Task: Find a one-way flight from New Delhi to Karachi on July 6 in premium economy.
Action: Mouse moved to (27, 249)
Screenshot: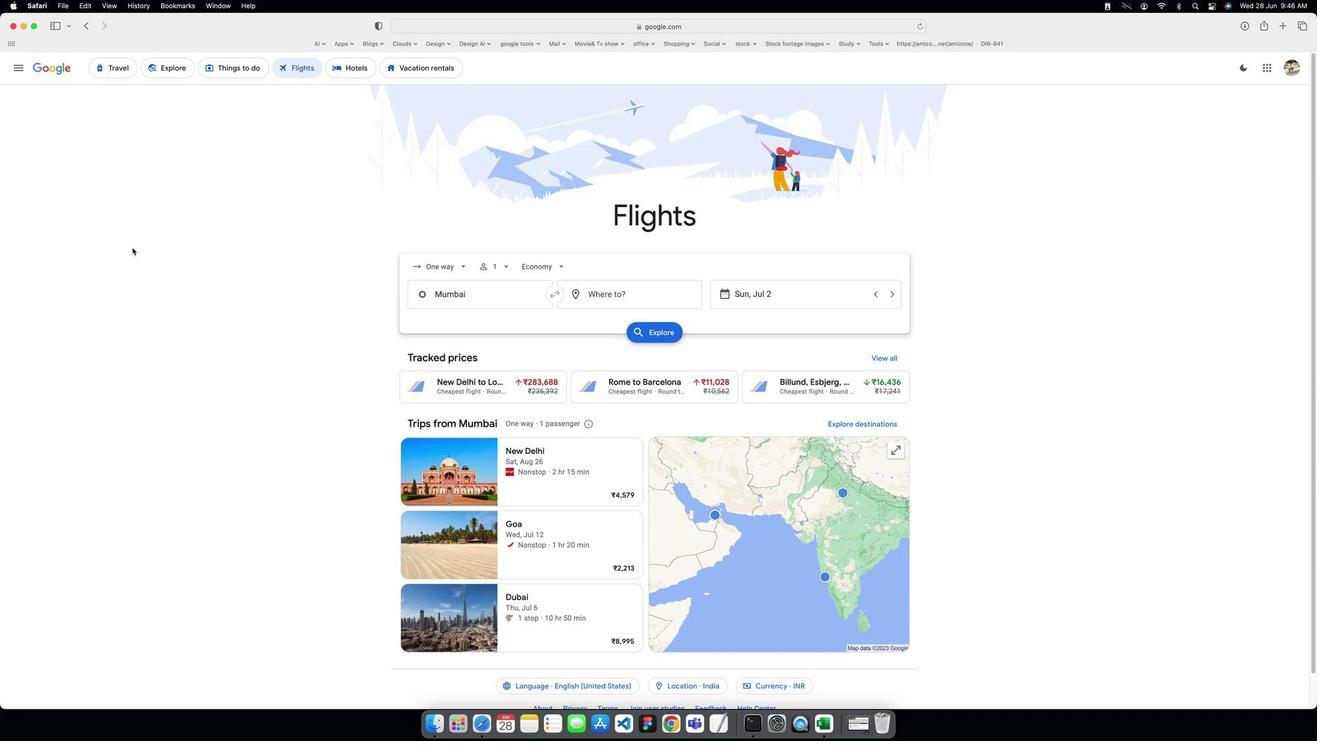 
Action: Mouse pressed left at (27, 249)
Screenshot: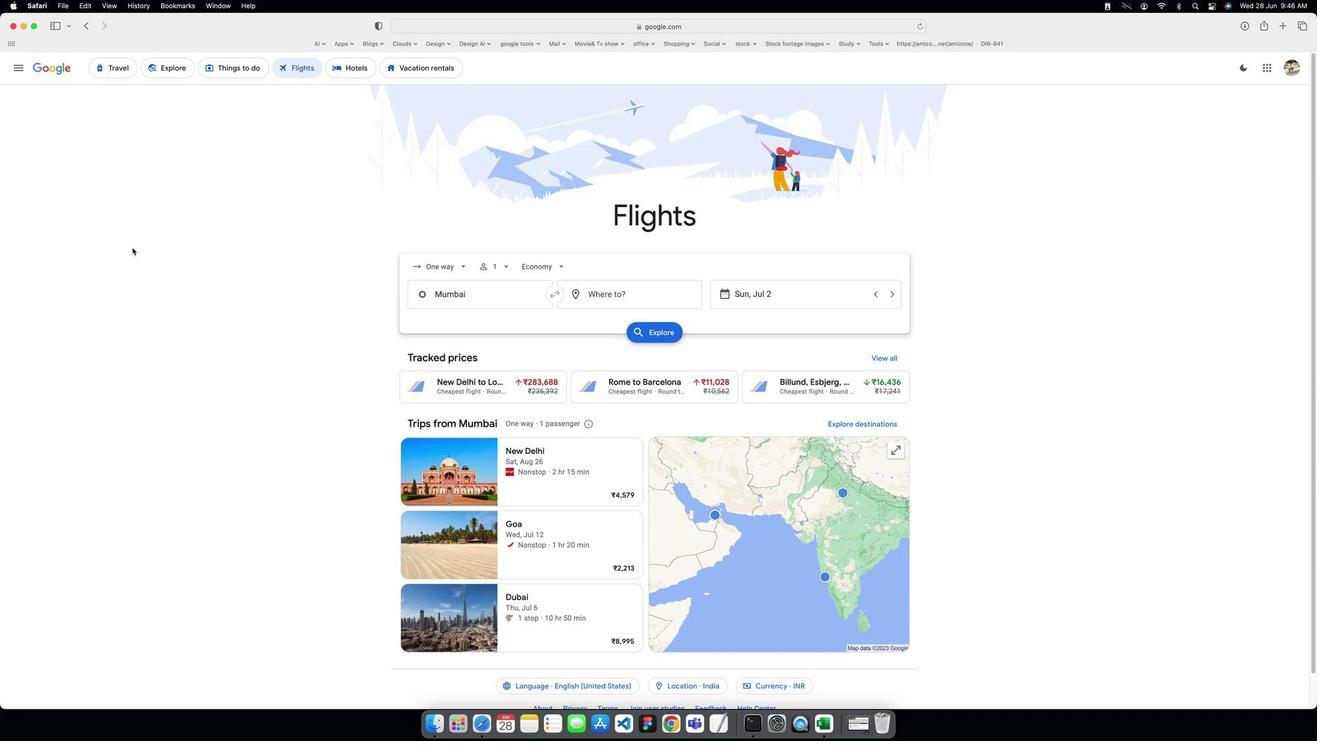 
Action: Mouse moved to (432, 262)
Screenshot: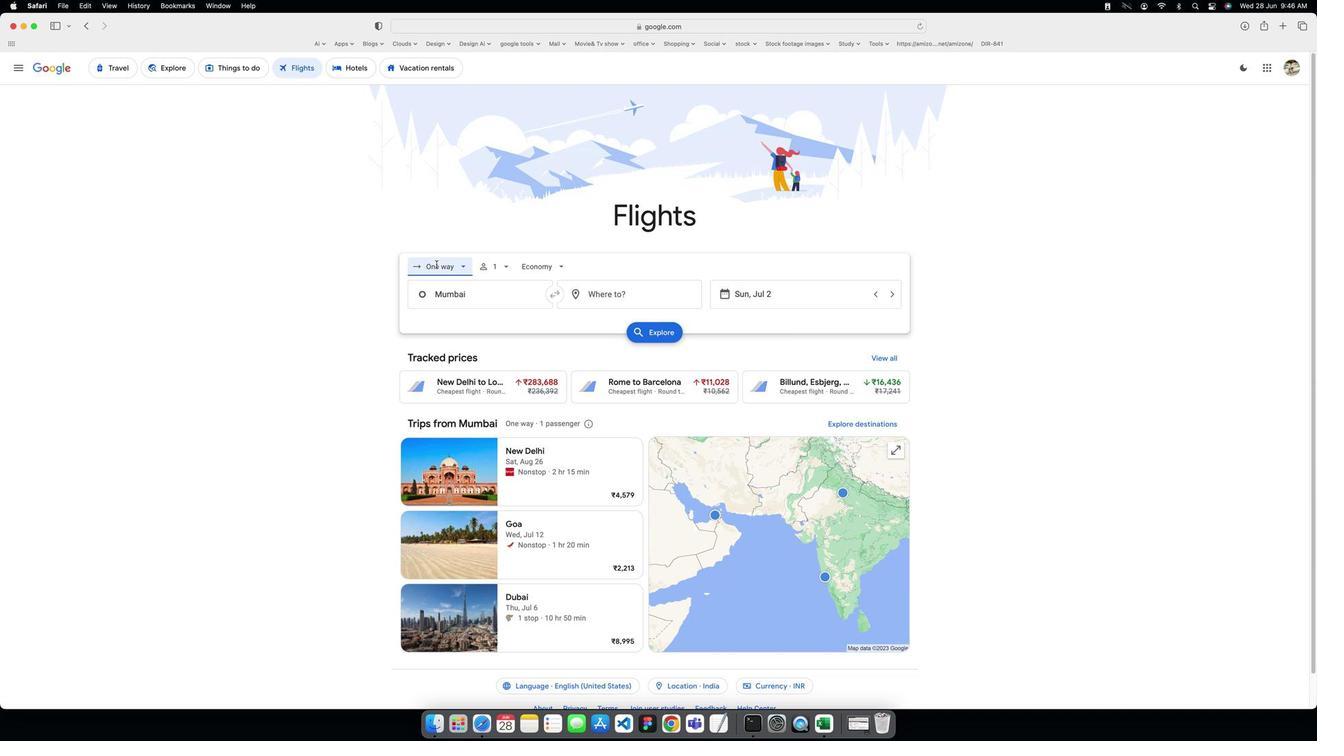 
Action: Mouse pressed left at (432, 262)
Screenshot: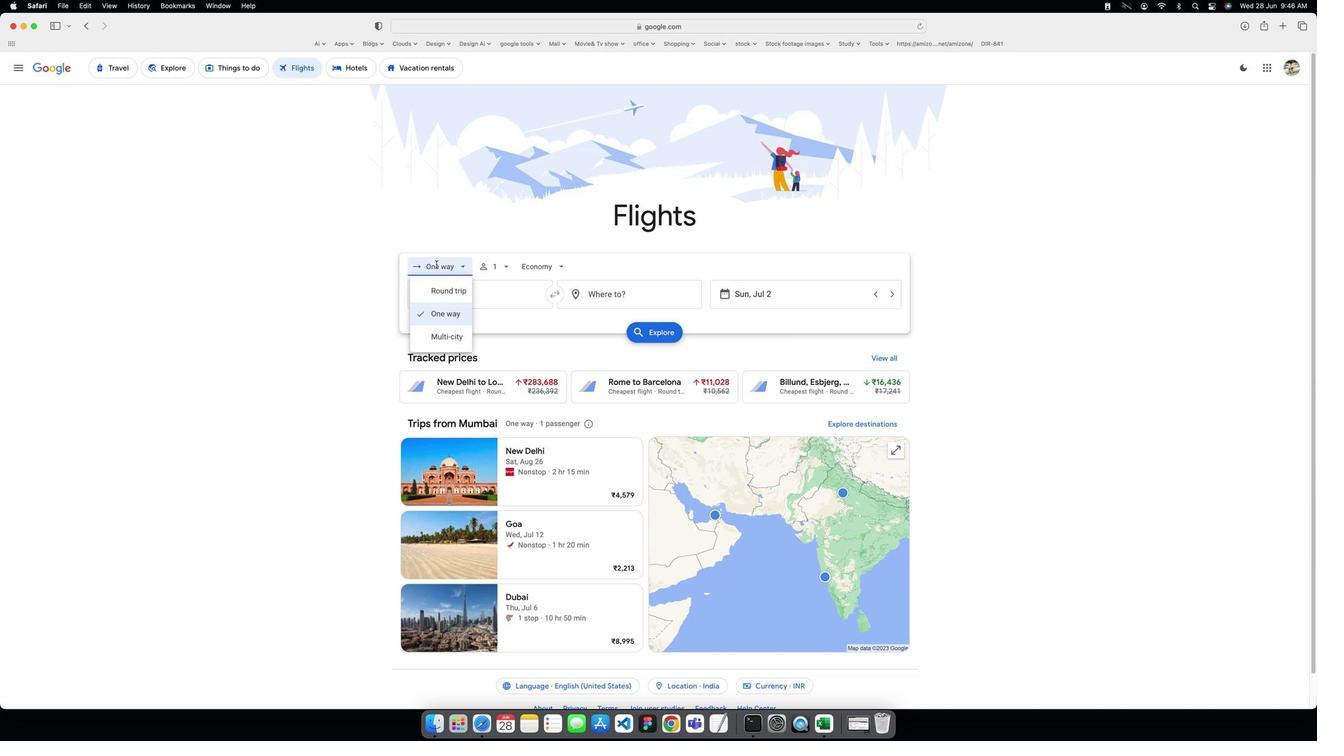 
Action: Mouse moved to (436, 323)
Screenshot: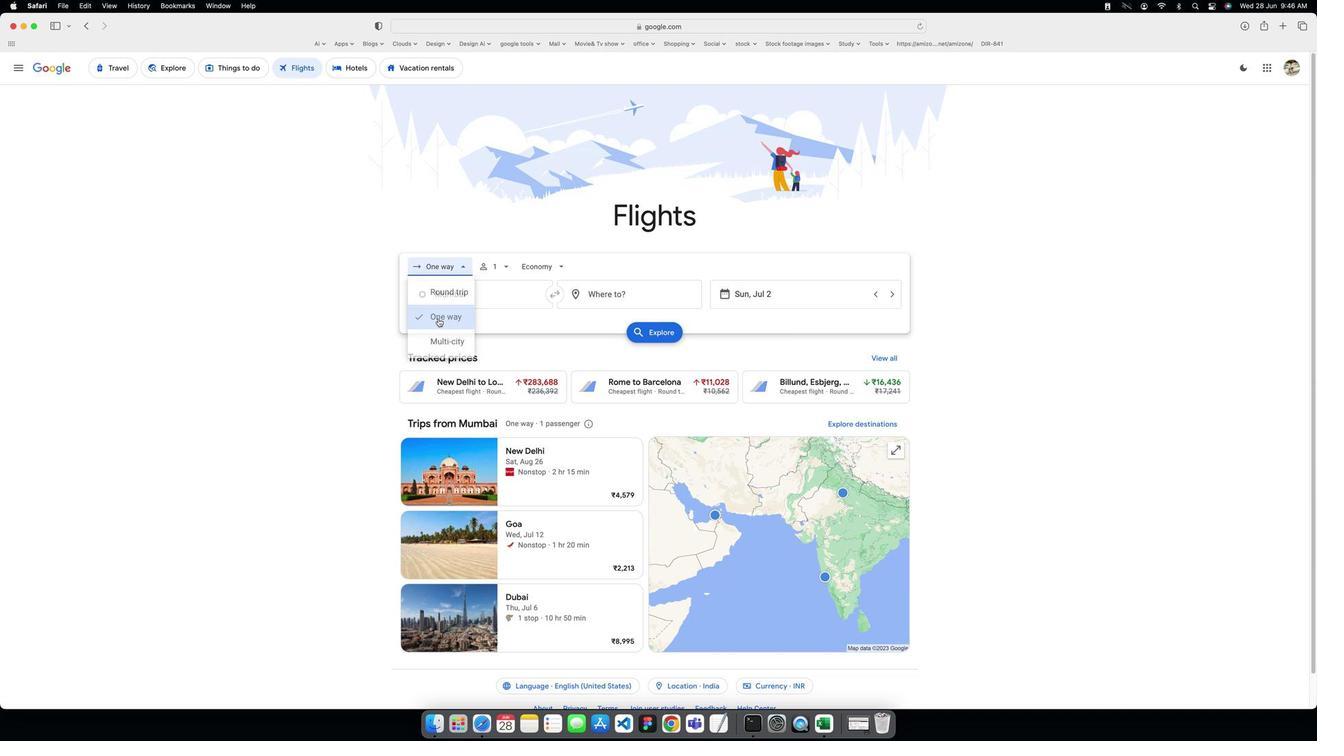 
Action: Mouse pressed left at (436, 323)
Screenshot: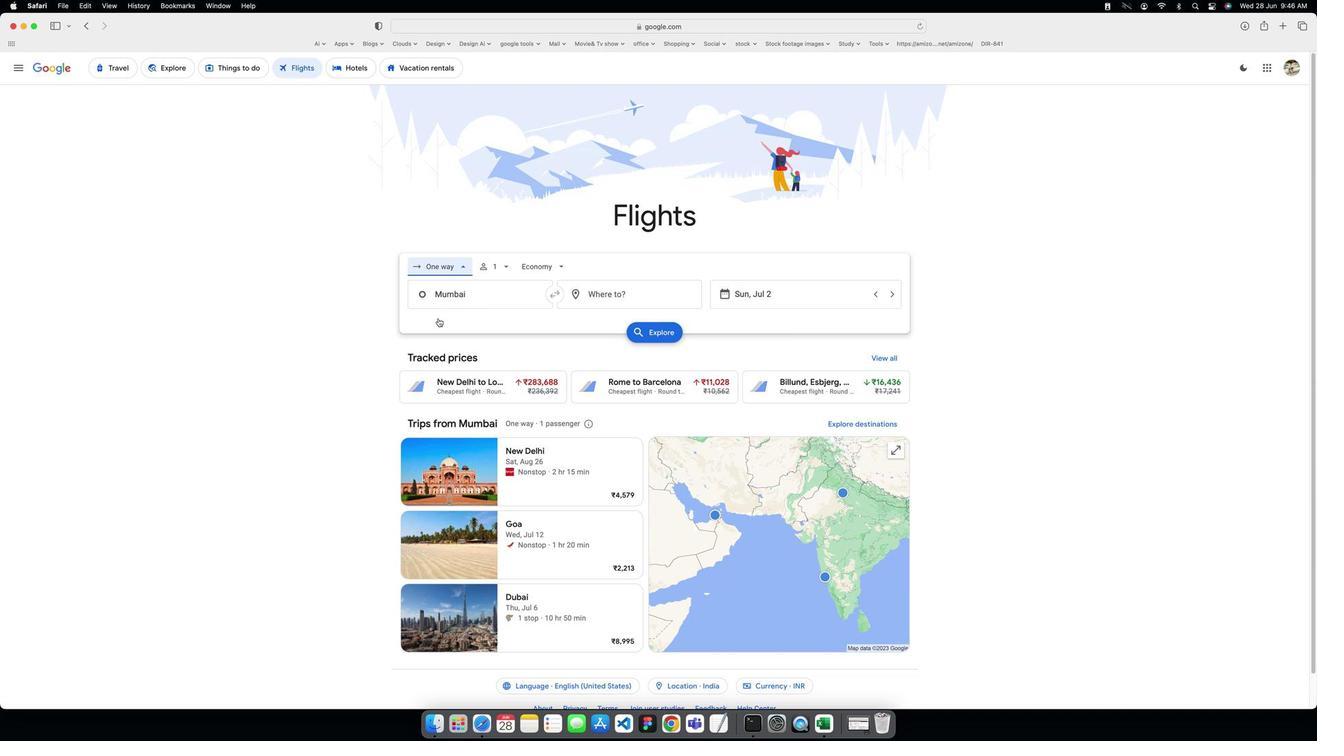 
Action: Mouse moved to (533, 269)
Screenshot: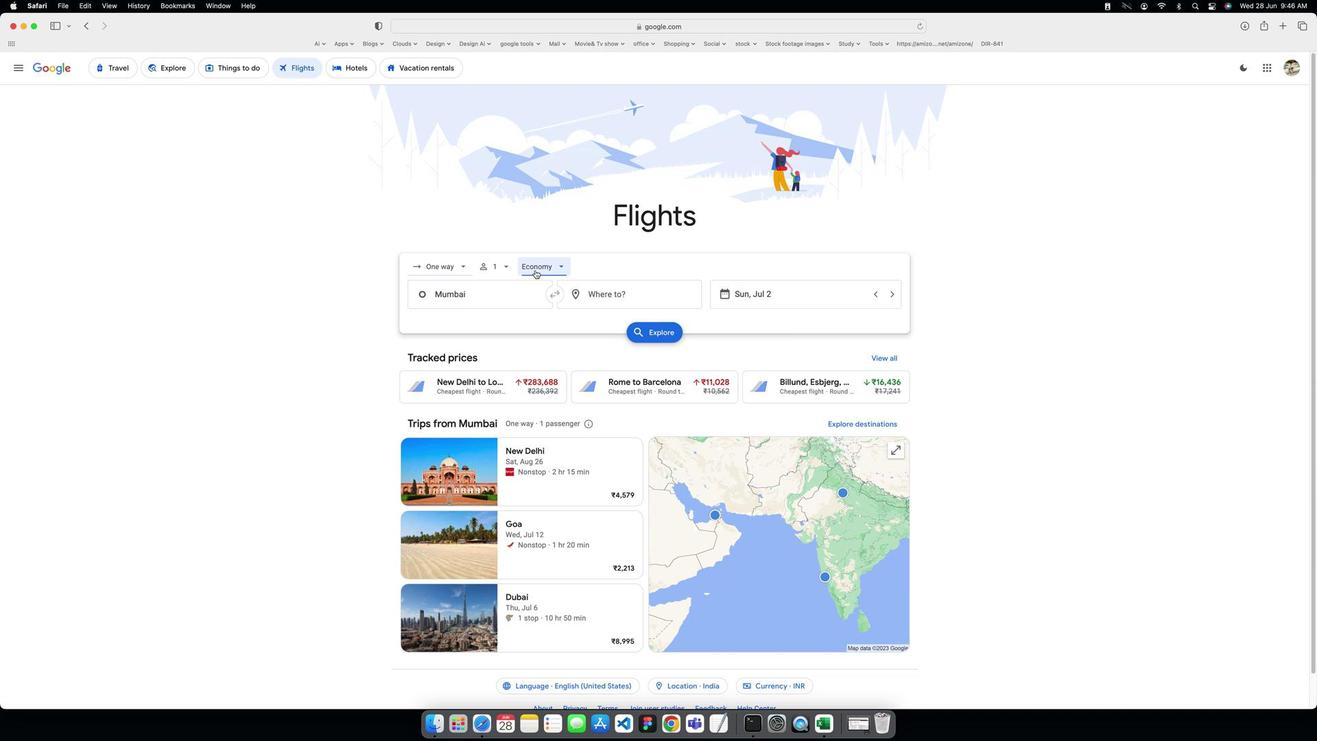 
Action: Mouse pressed left at (533, 269)
Screenshot: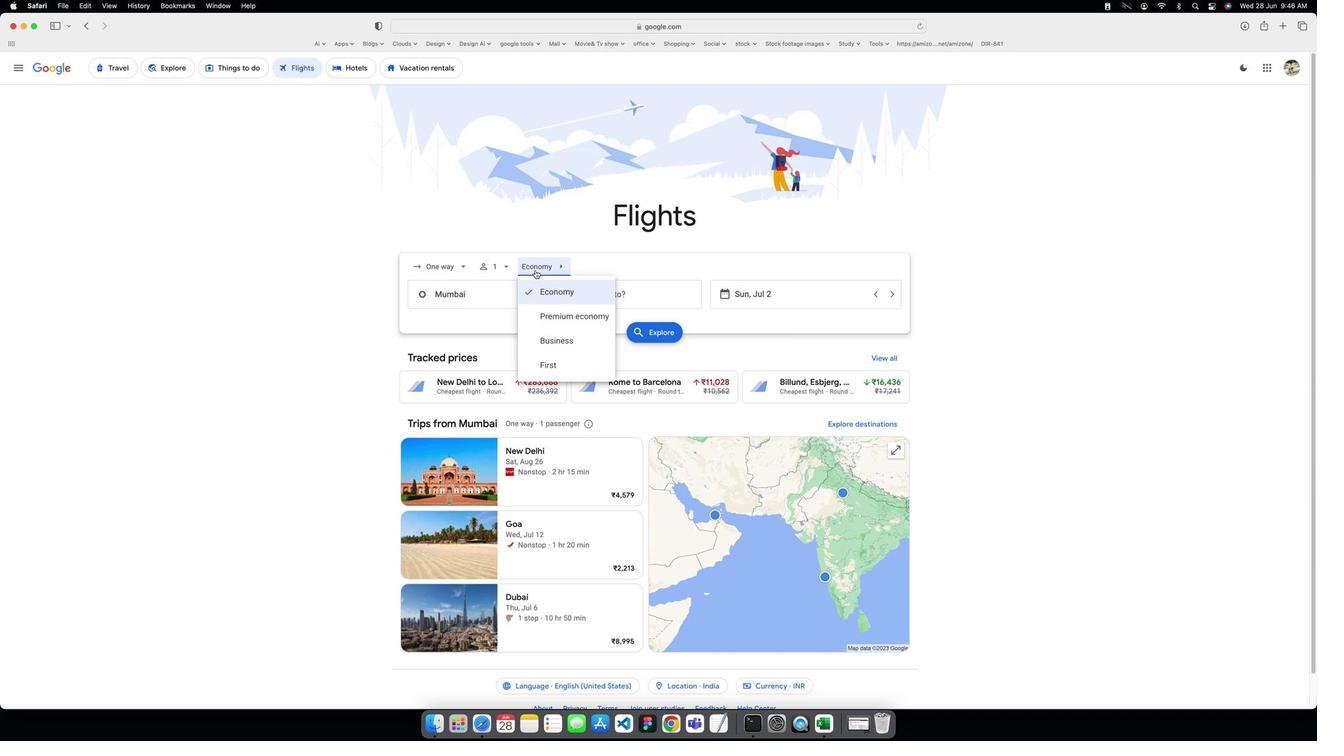 
Action: Mouse moved to (540, 314)
Screenshot: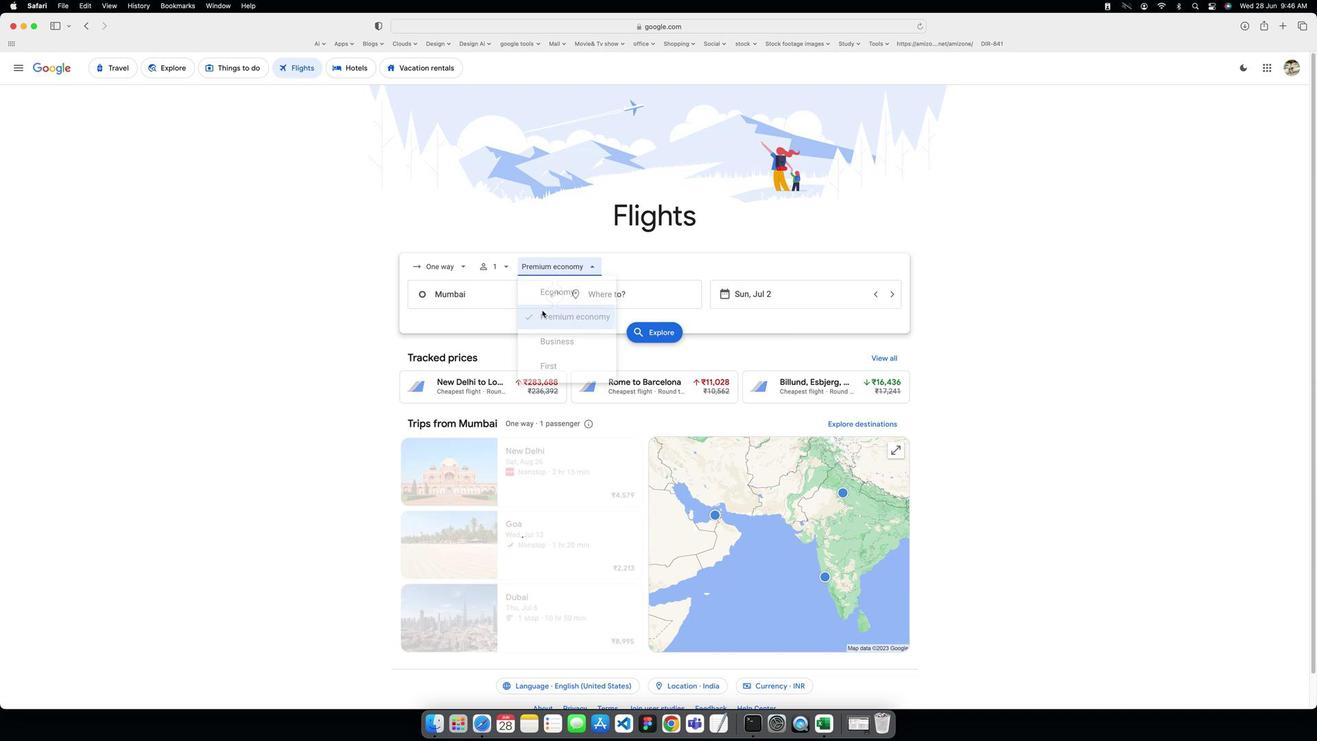 
Action: Mouse pressed left at (540, 314)
Screenshot: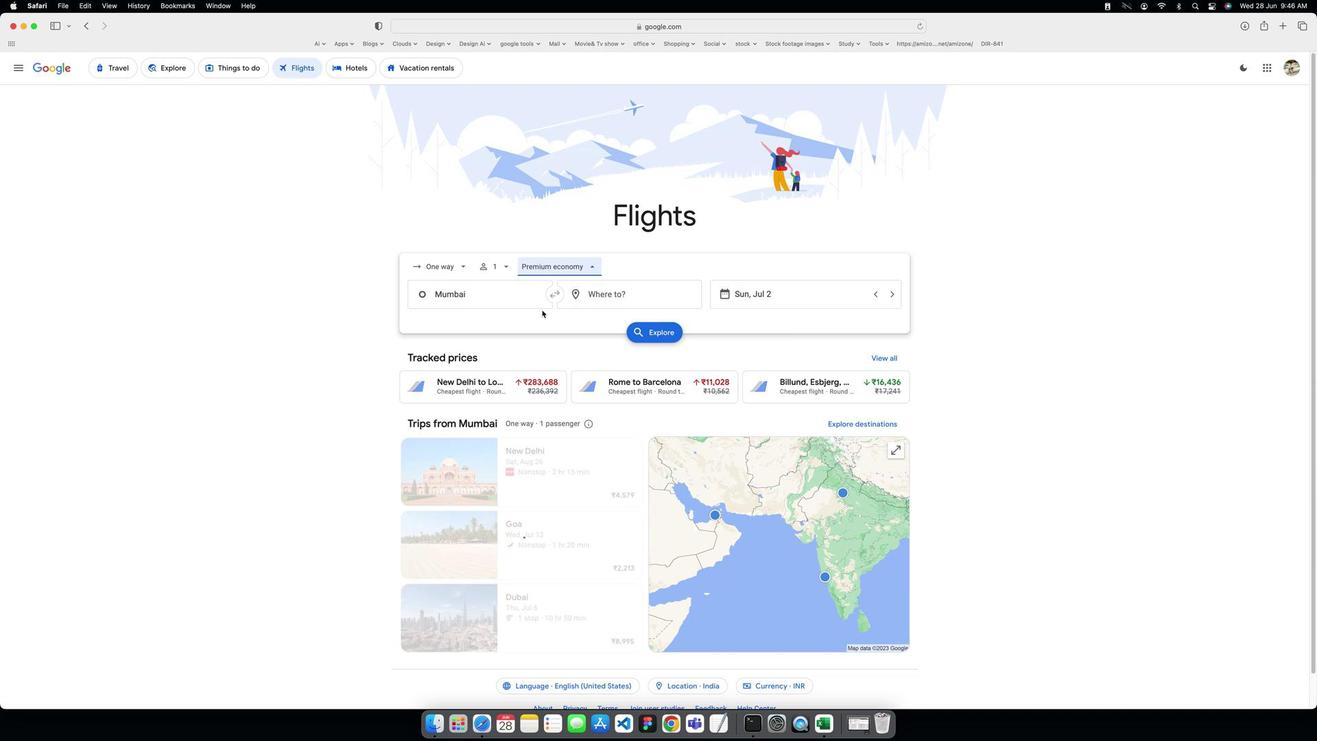 
Action: Mouse moved to (498, 262)
Screenshot: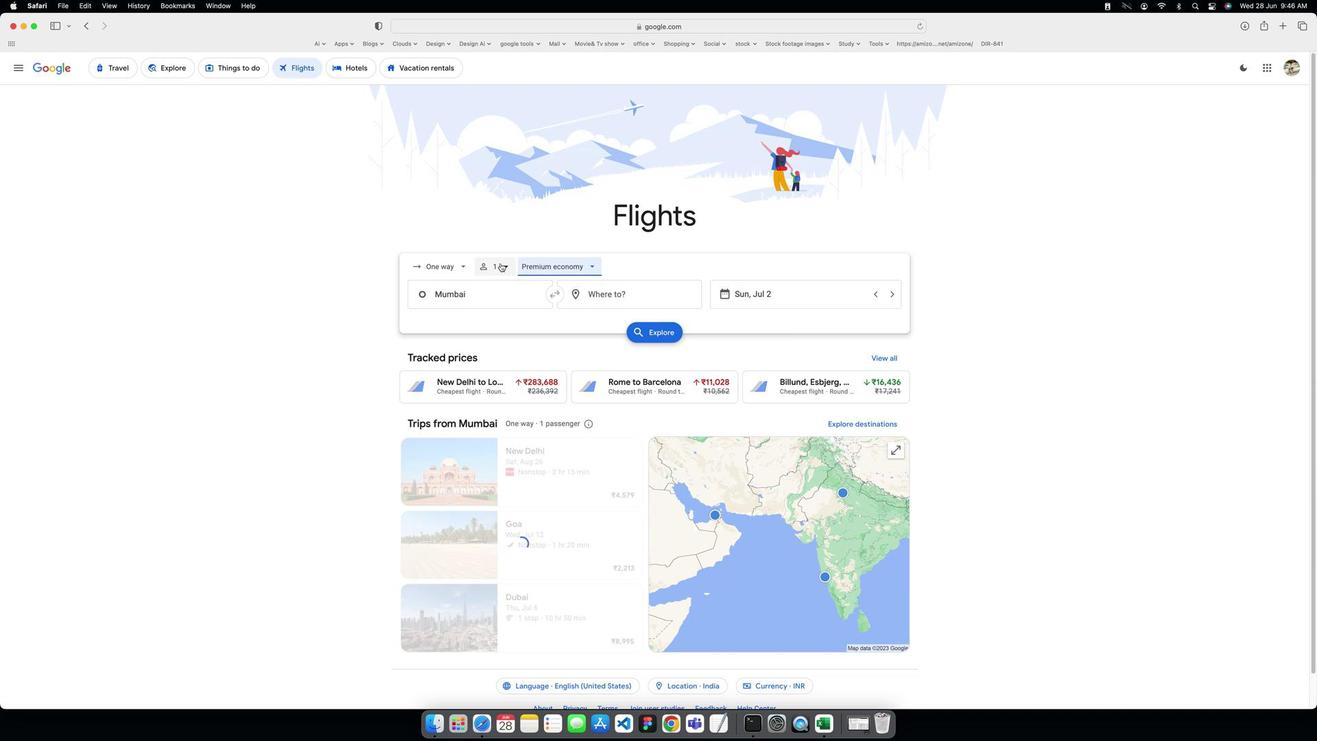 
Action: Mouse pressed left at (498, 262)
Screenshot: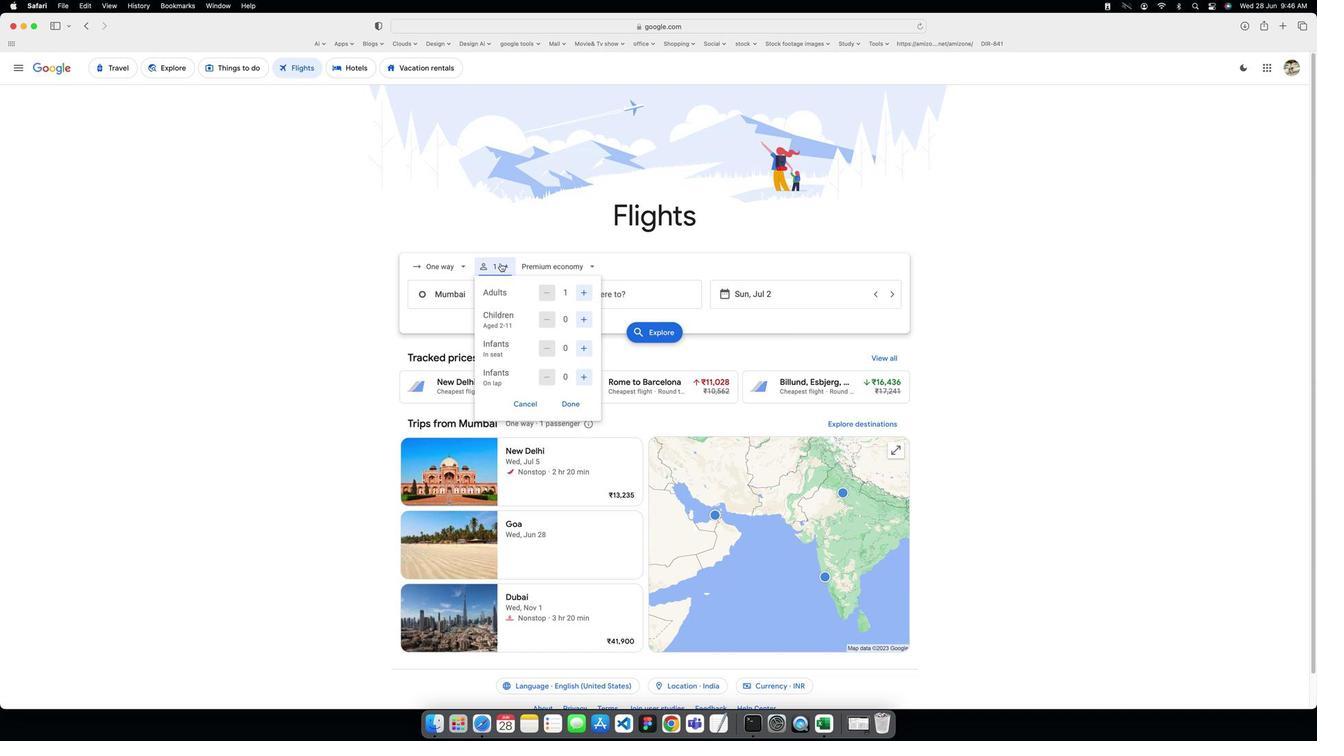 
Action: Mouse moved to (577, 420)
Screenshot: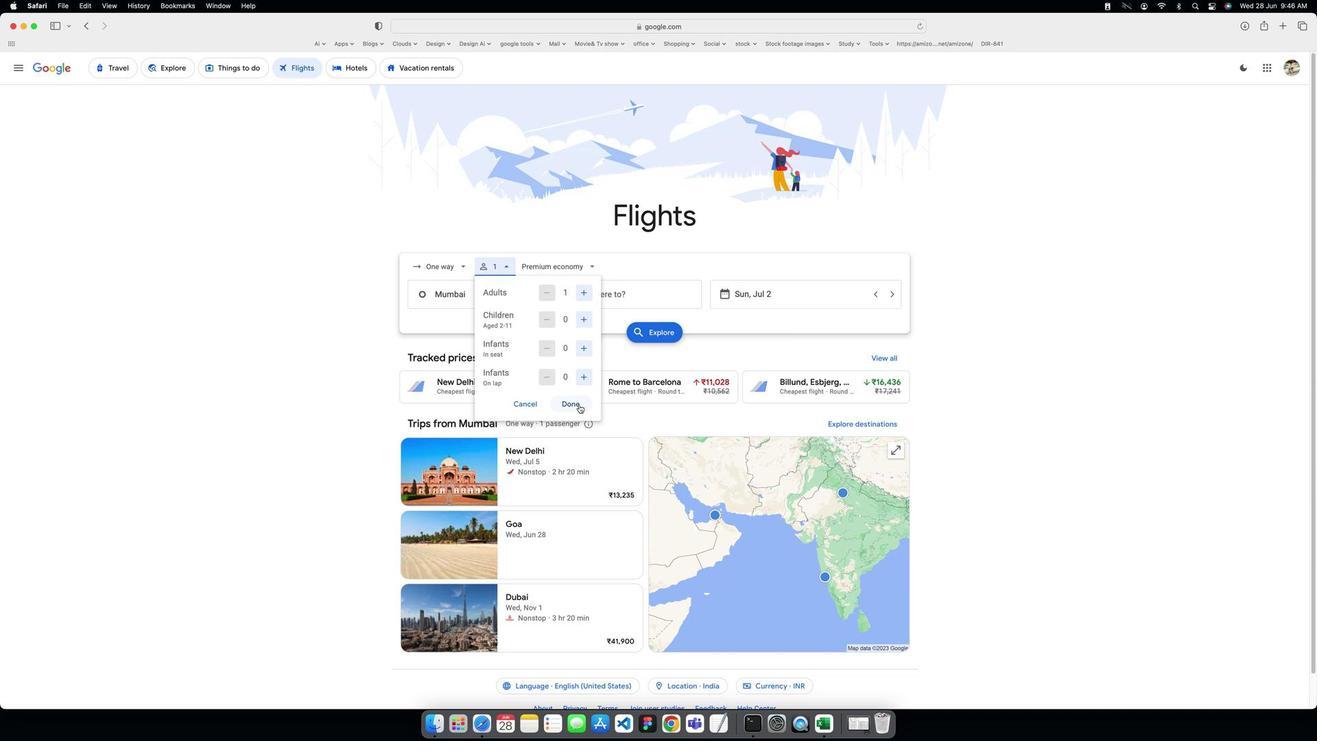 
Action: Mouse pressed left at (577, 420)
Screenshot: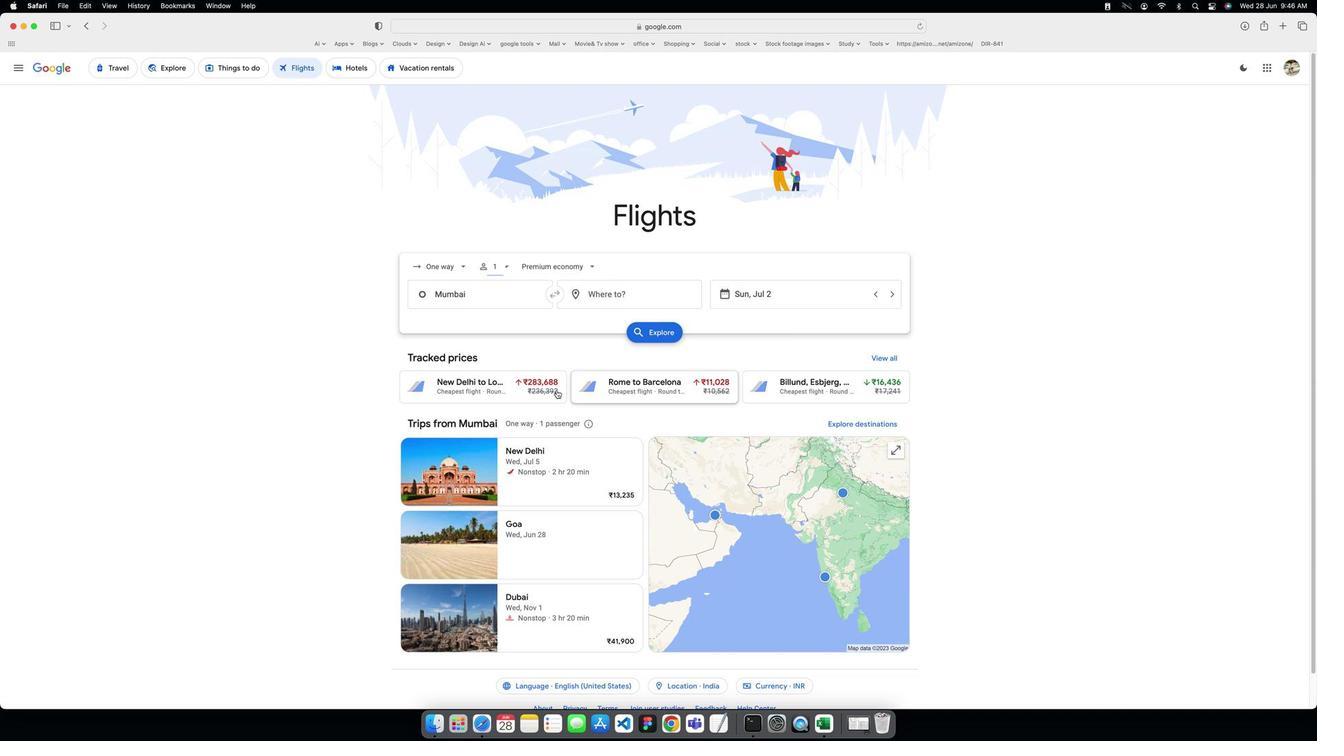 
Action: Mouse moved to (503, 291)
Screenshot: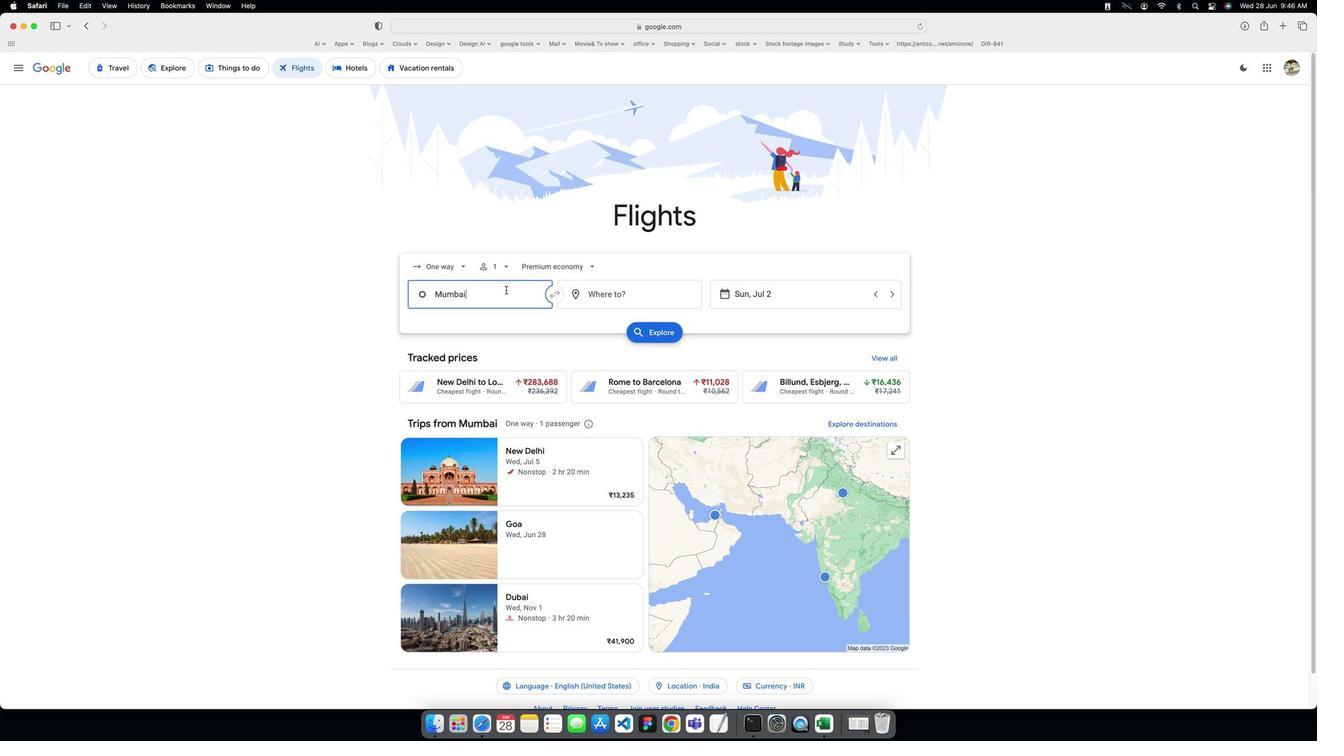 
Action: Mouse pressed left at (503, 291)
Screenshot: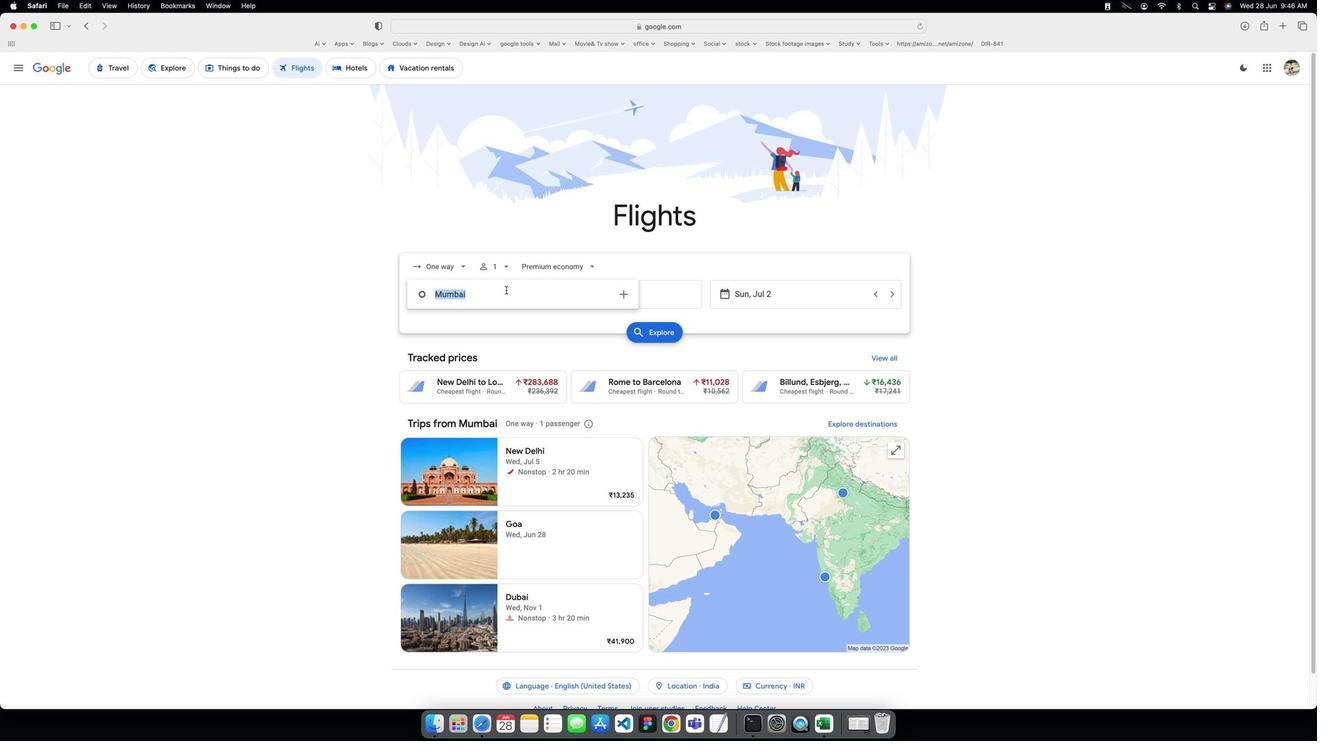 
Action: Key pressed Key.caps_lock'N'Key.caps_lock'e''w'Key.spaceKey.caps_lock'D'Key.caps_lock'e''l''h''i'Key.enter
Screenshot: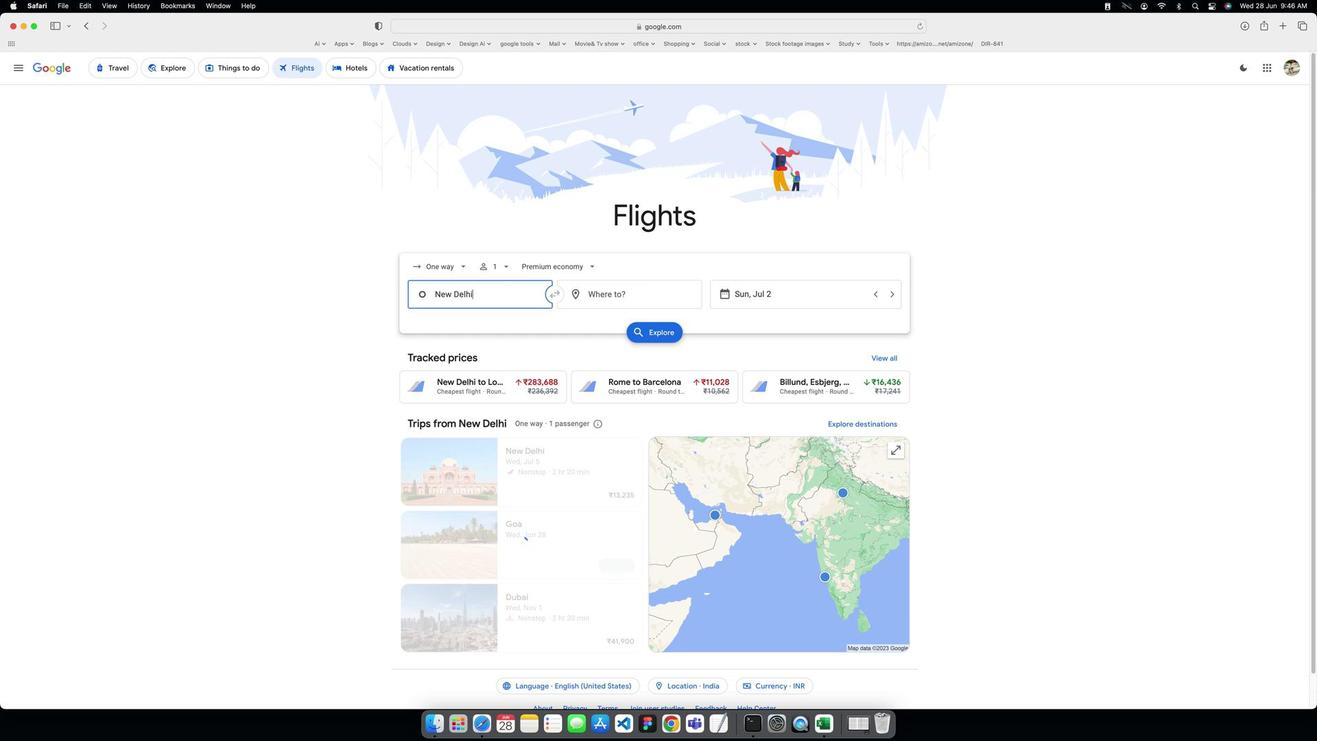 
Action: Mouse moved to (597, 295)
Screenshot: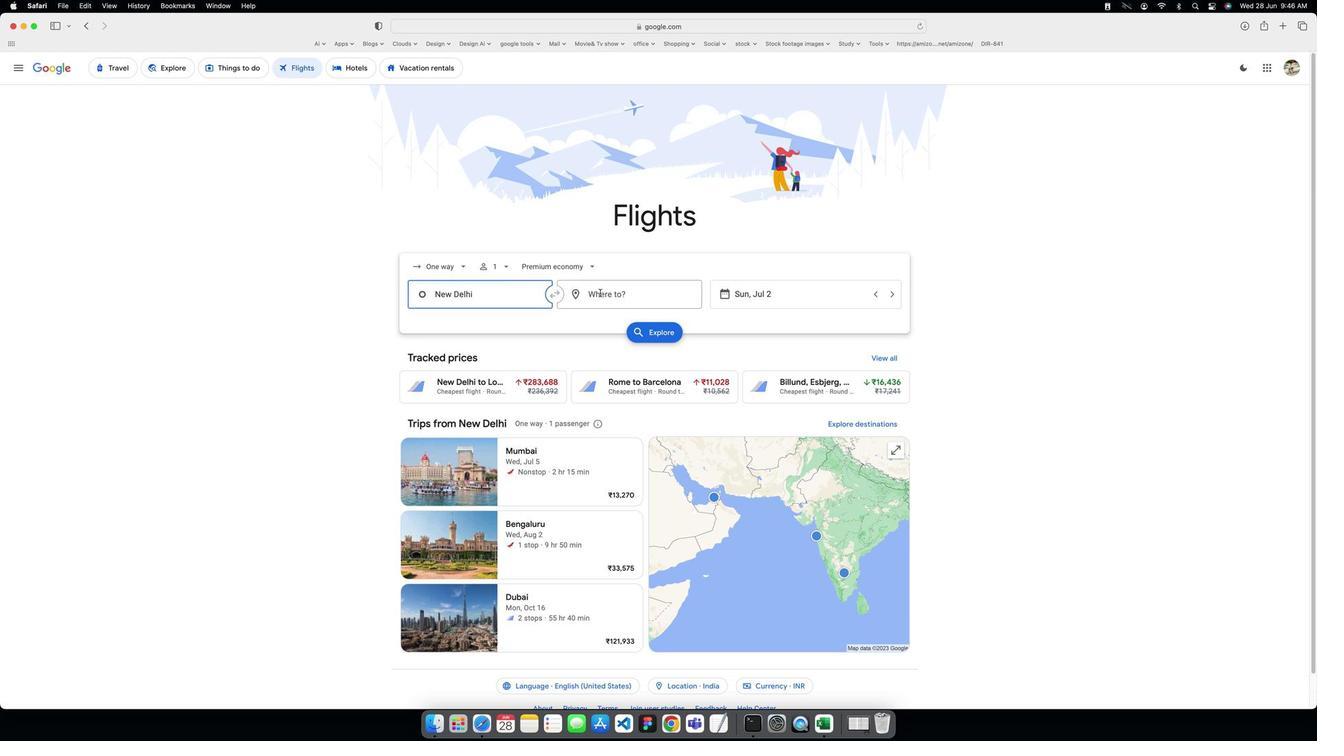 
Action: Mouse pressed left at (597, 295)
Screenshot: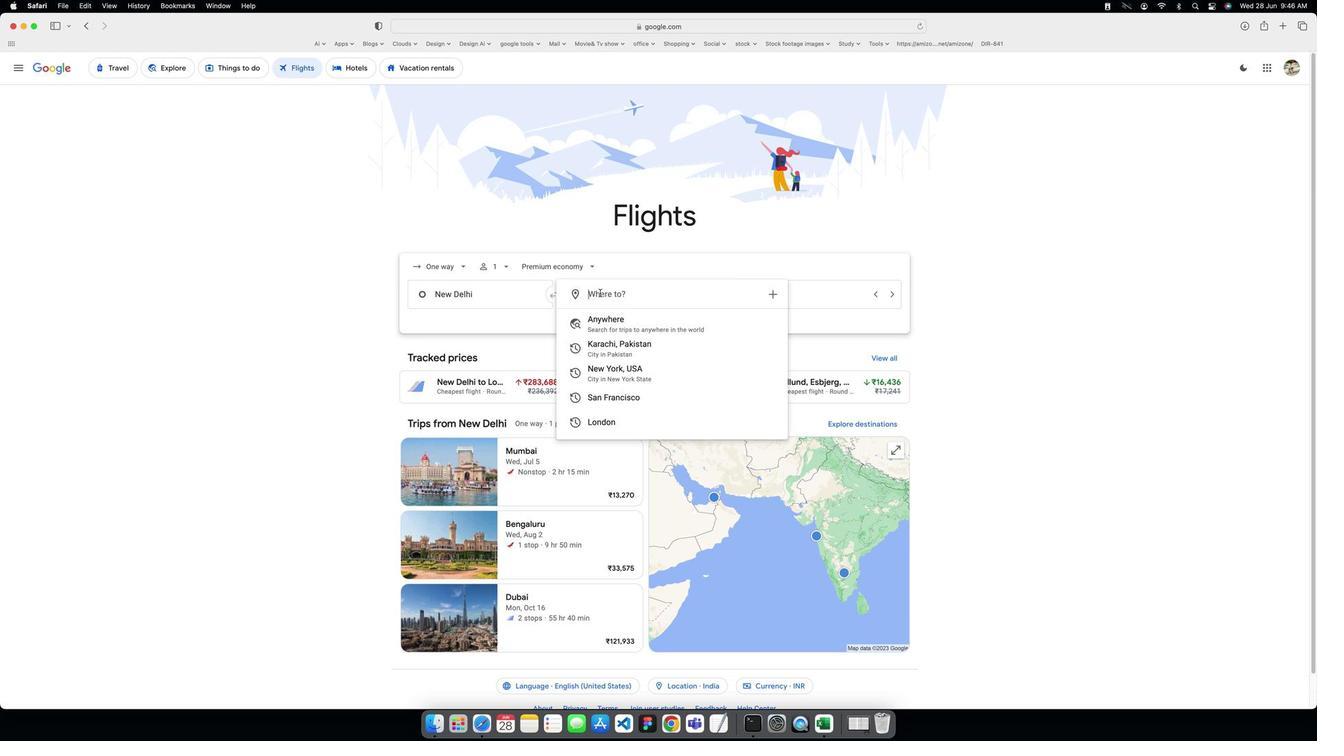 
Action: Key pressed Key.caps_lock'K'Key.caps_lock'a''r''a''c''h''i'
Screenshot: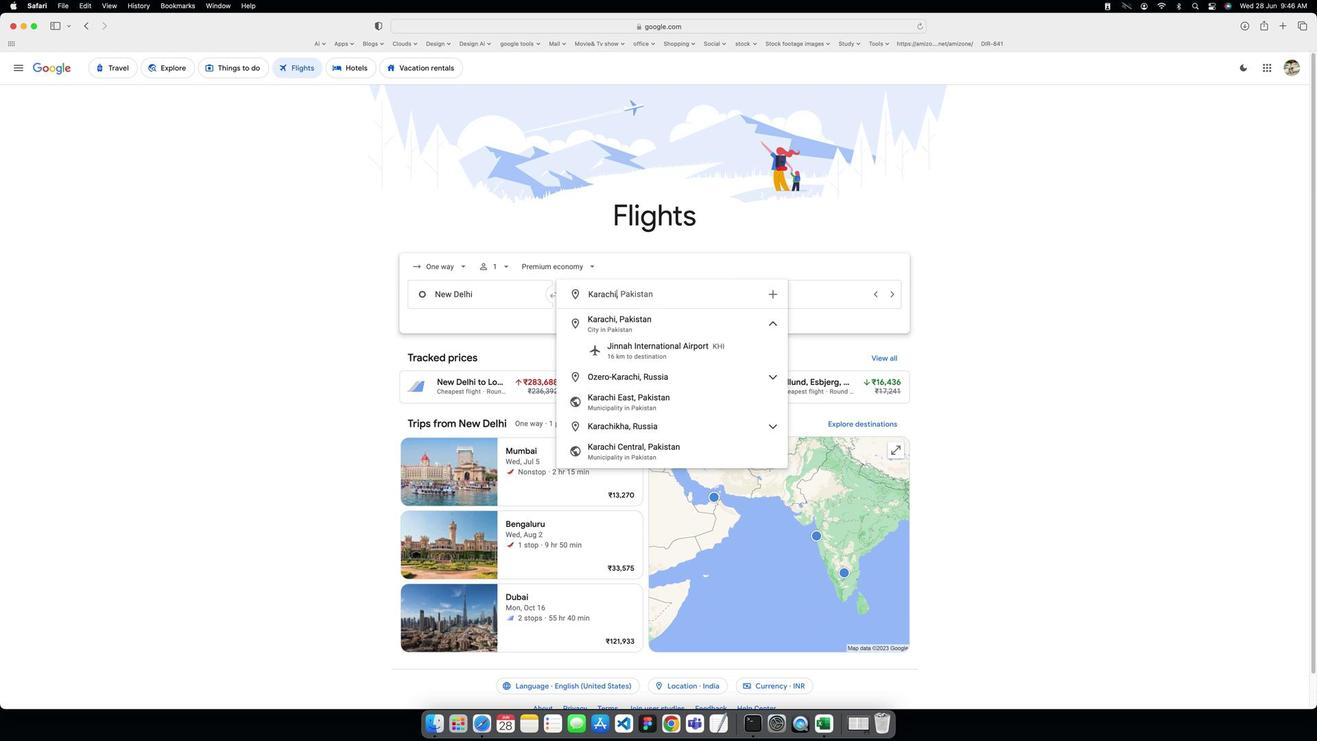 
Action: Mouse moved to (598, 324)
Screenshot: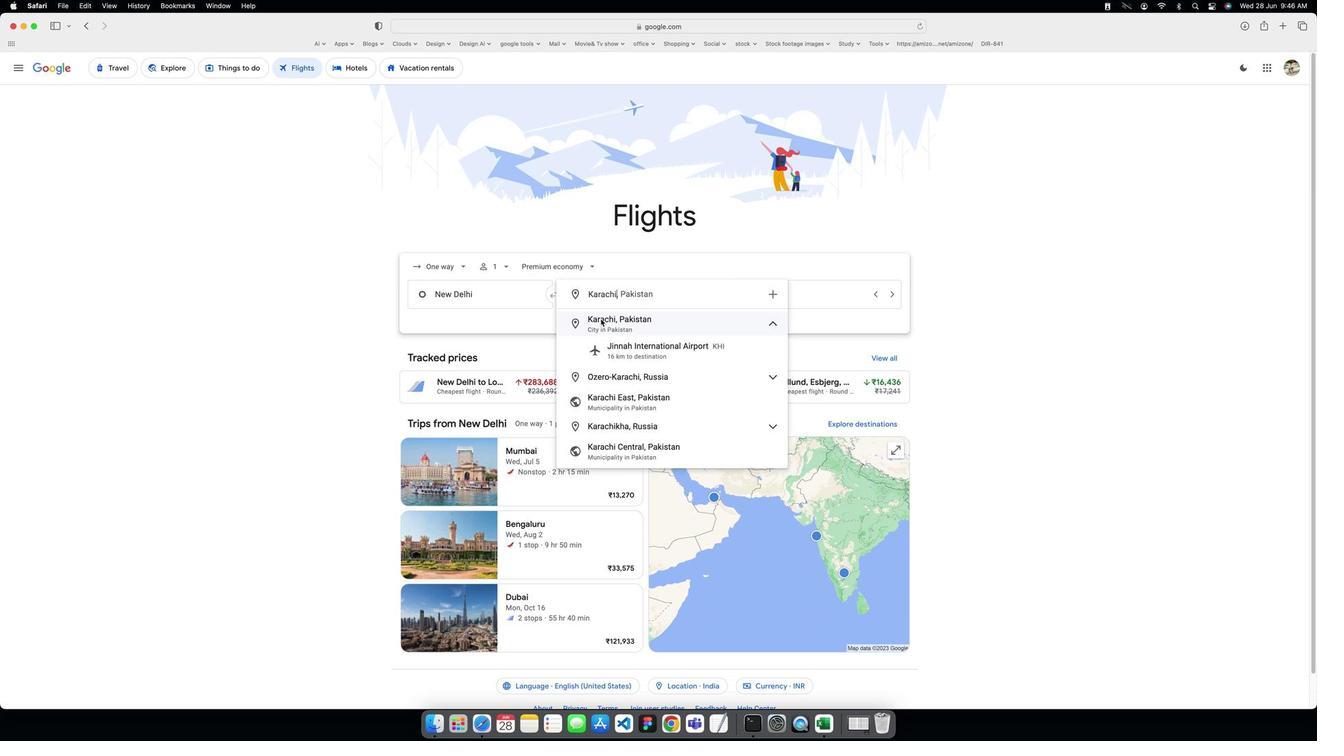 
Action: Mouse pressed left at (598, 324)
Screenshot: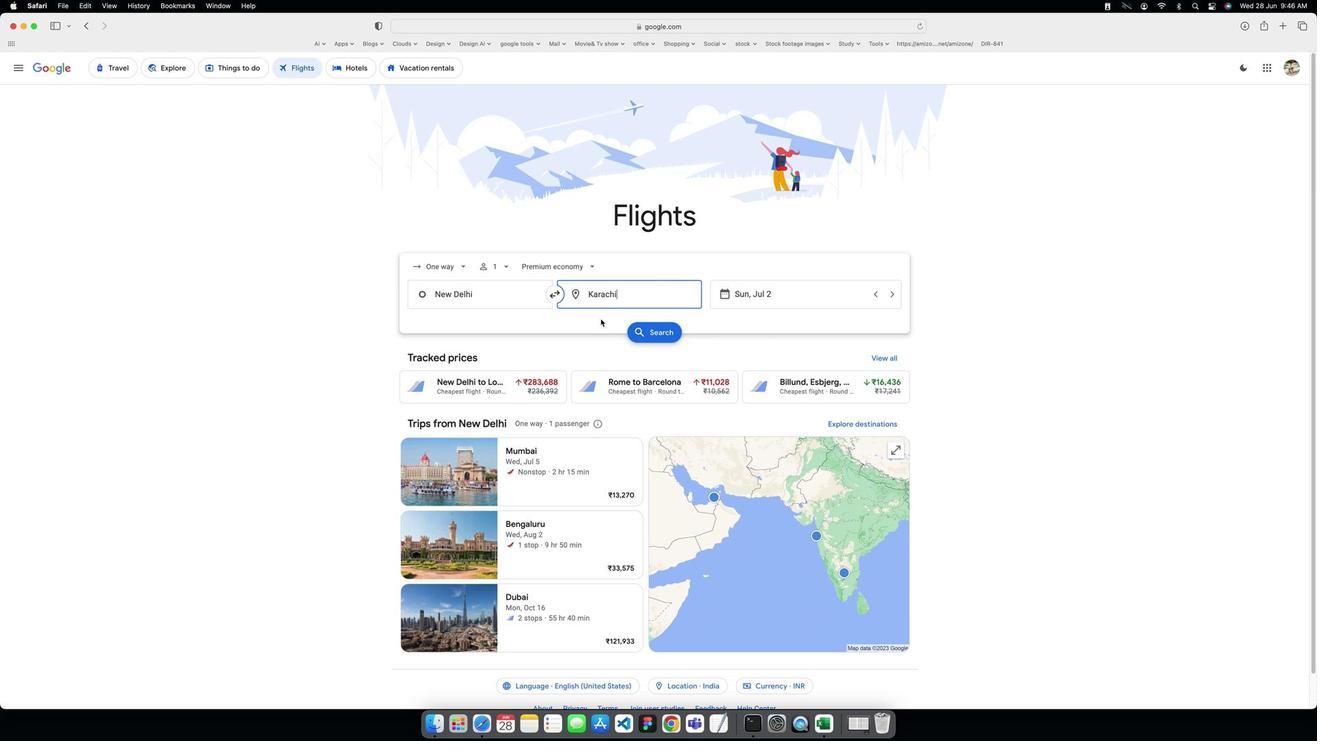 
Action: Mouse moved to (794, 306)
Screenshot: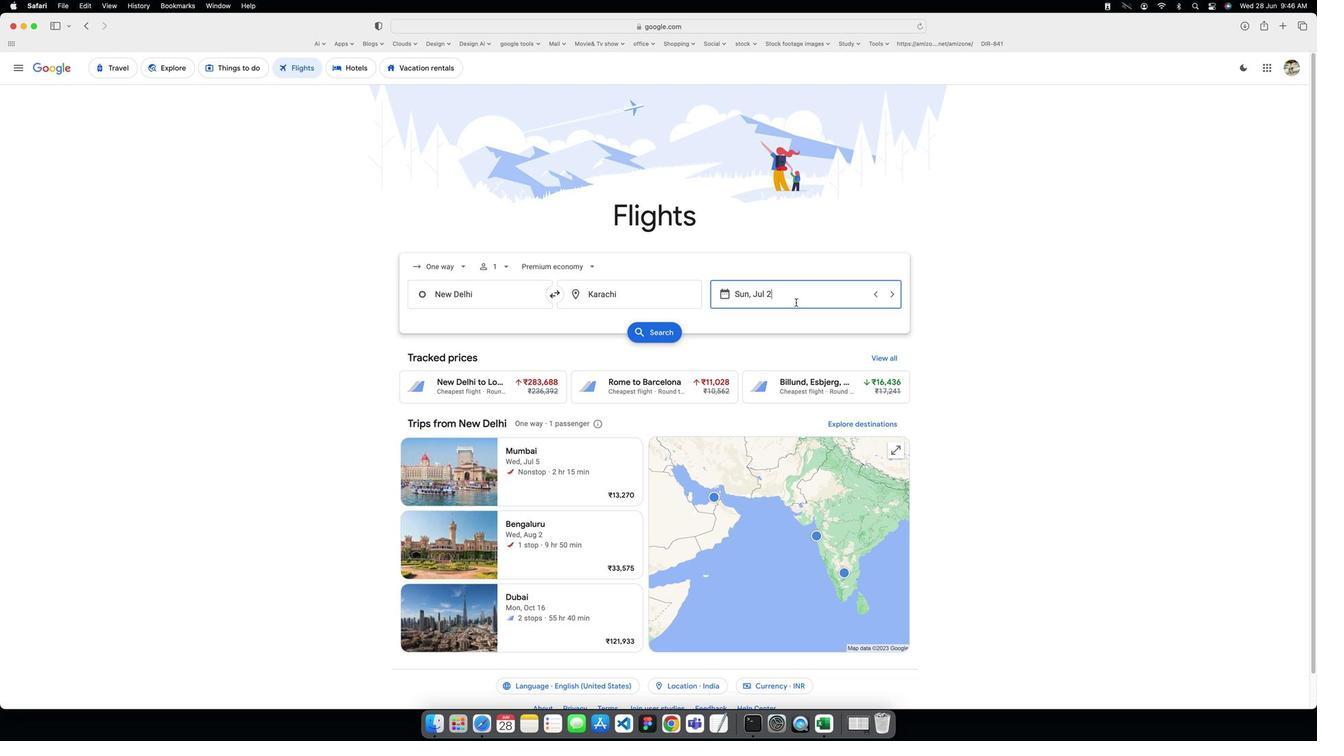 
Action: Mouse pressed left at (794, 306)
Screenshot: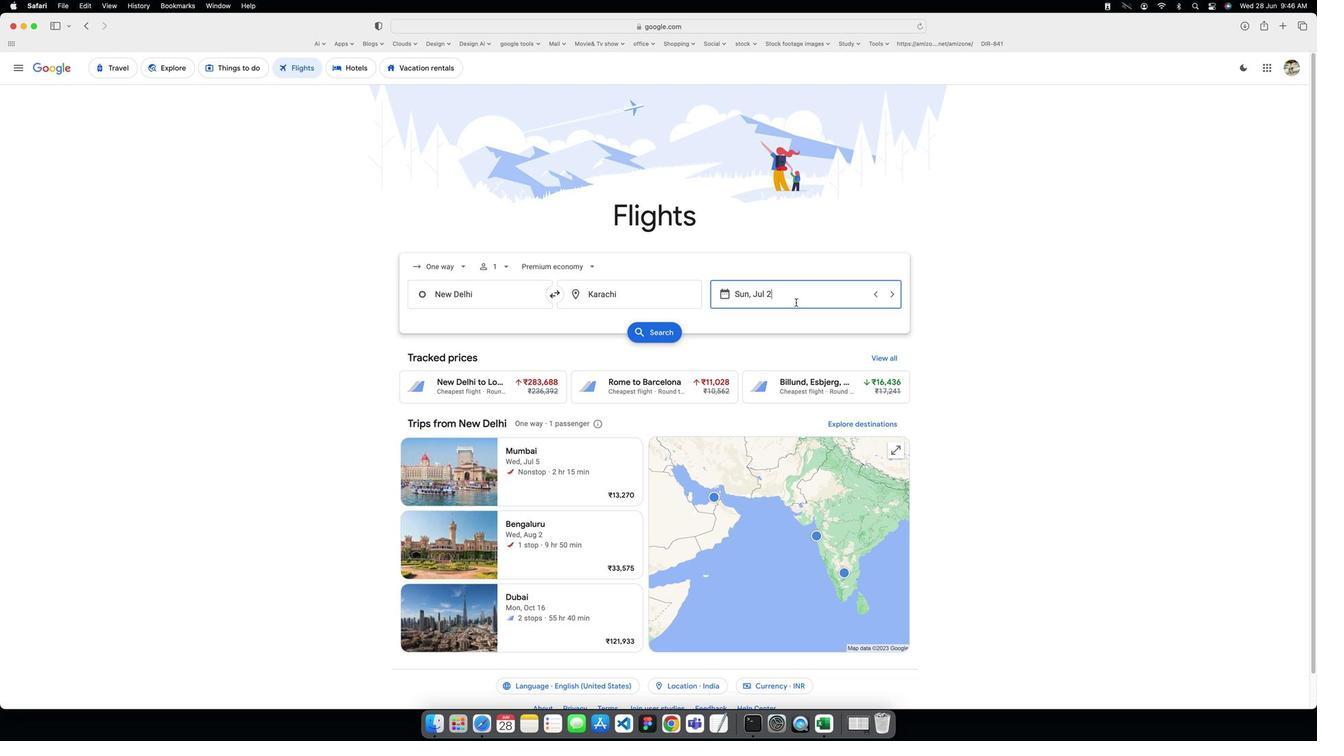 
Action: Mouse moved to (831, 417)
Screenshot: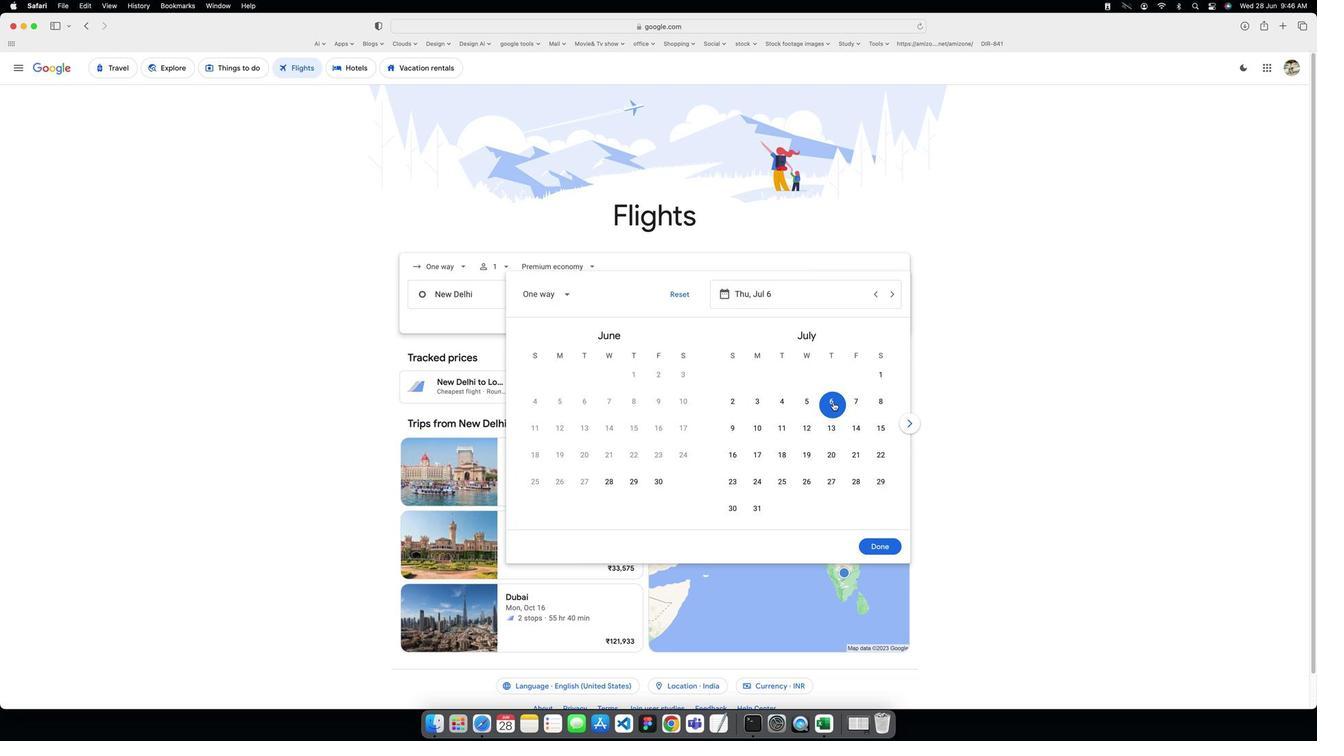 
Action: Mouse pressed left at (831, 417)
Screenshot: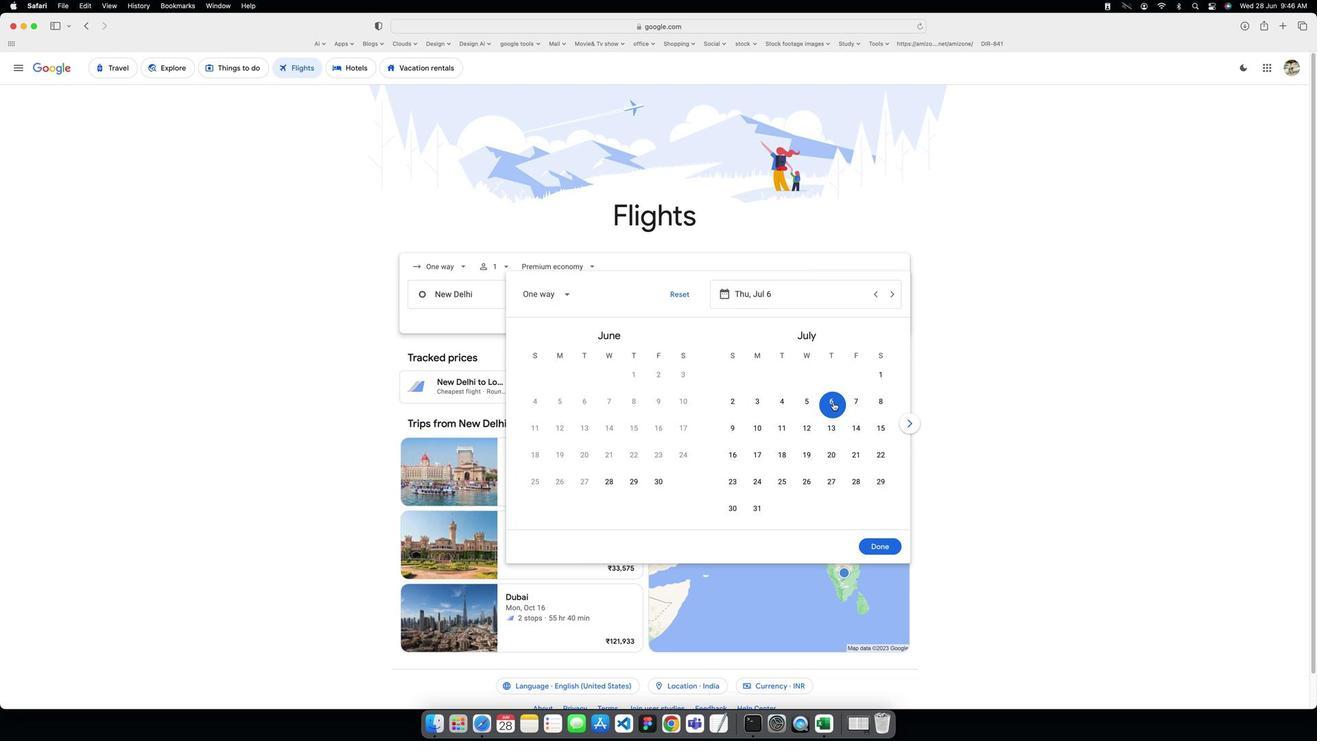 
Action: Mouse moved to (874, 573)
Screenshot: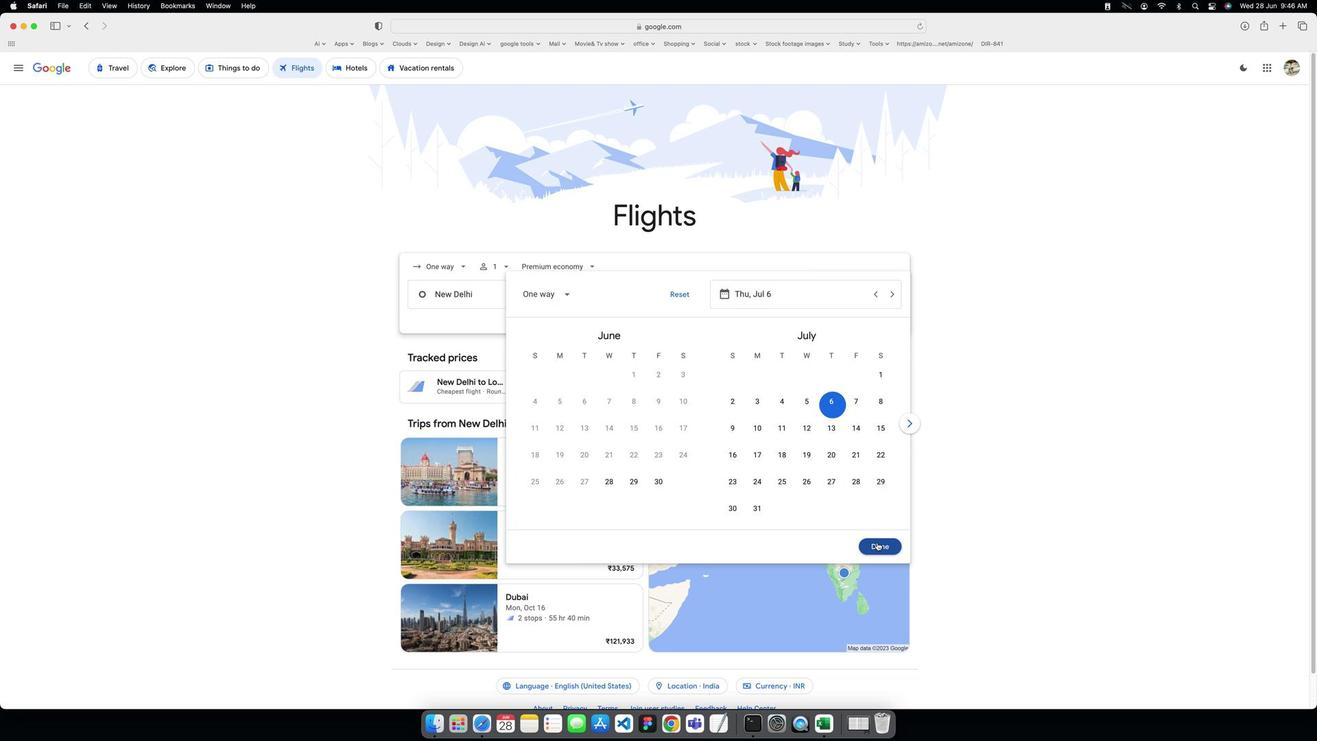 
Action: Mouse pressed left at (874, 573)
Screenshot: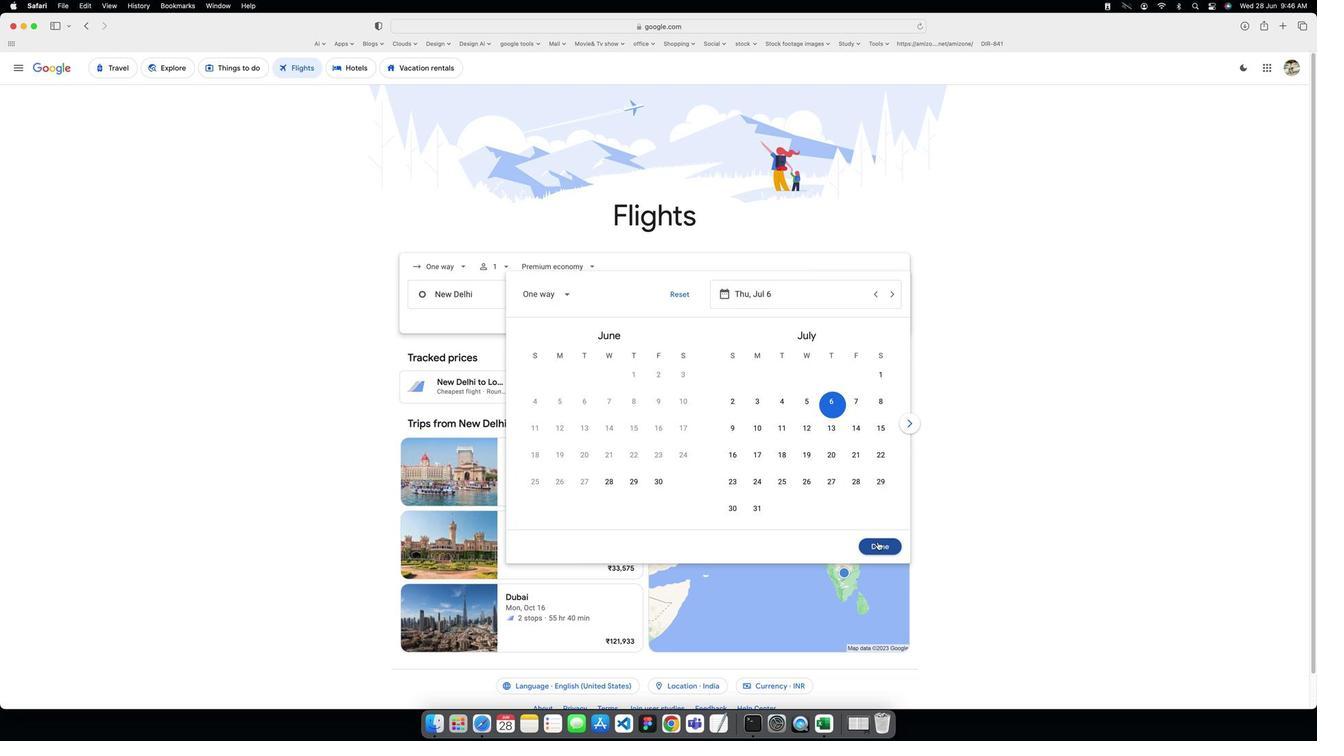 
Action: Mouse moved to (669, 336)
Screenshot: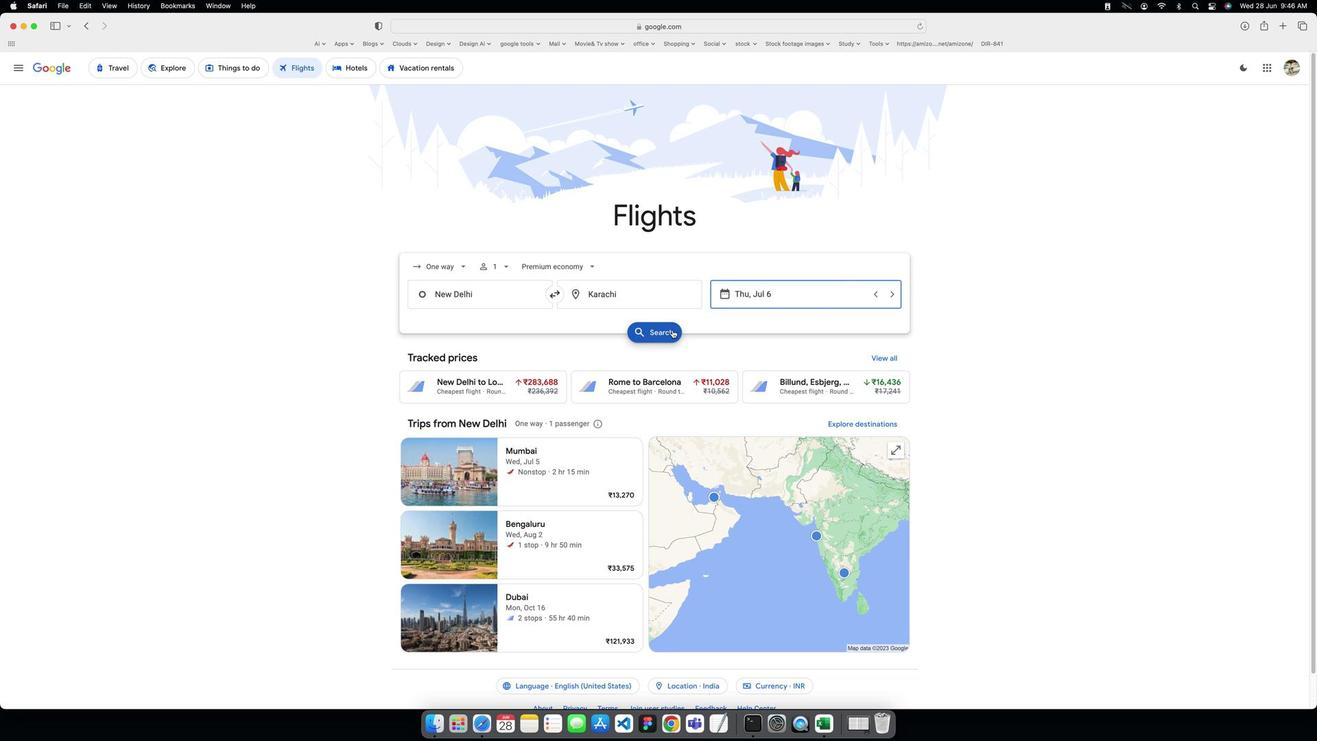 
Action: Mouse pressed left at (669, 336)
Screenshot: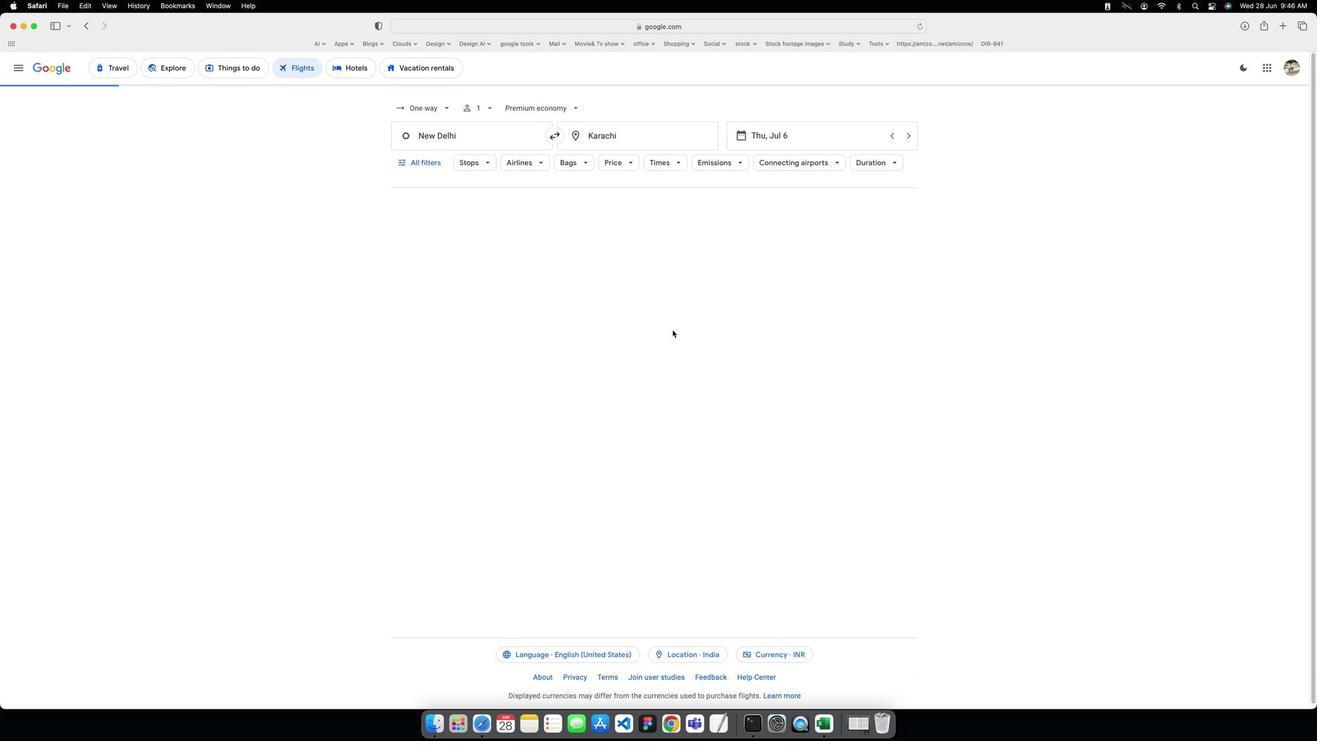 
Action: Mouse moved to (888, 249)
Screenshot: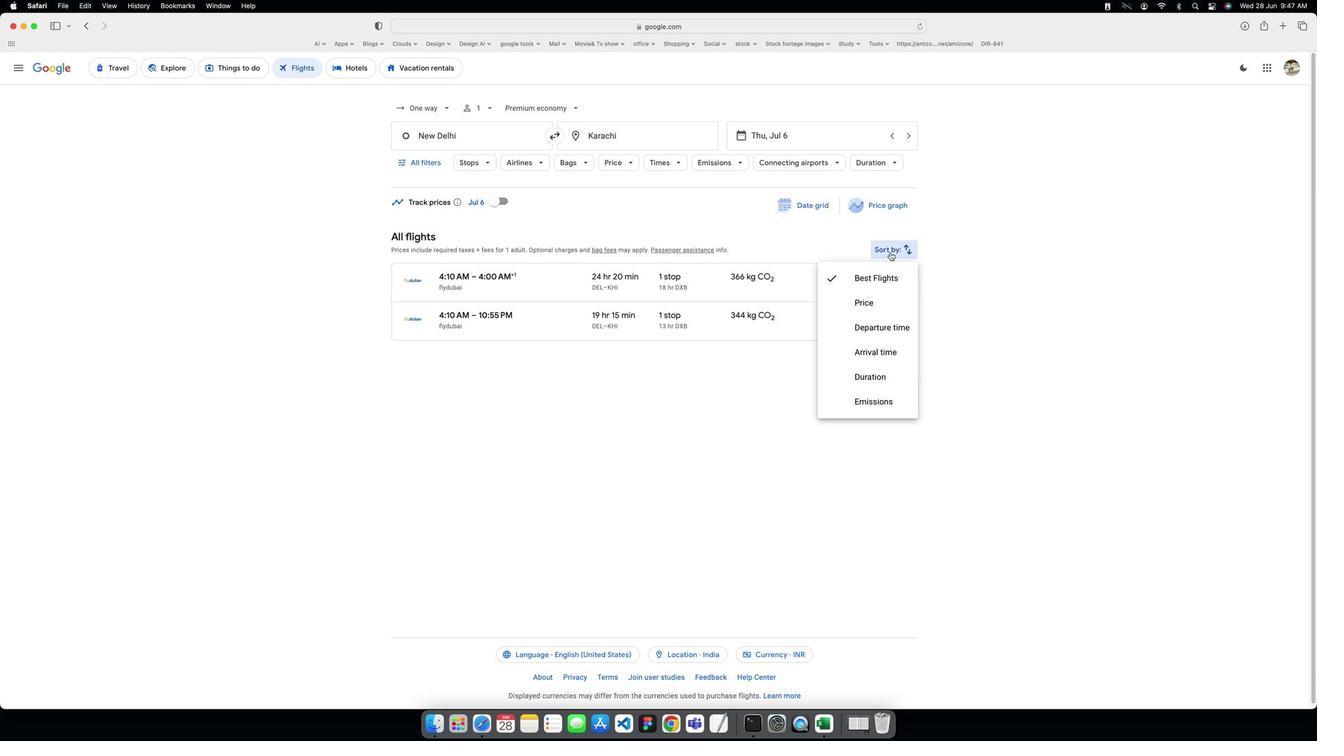 
Action: Mouse pressed left at (888, 249)
Screenshot: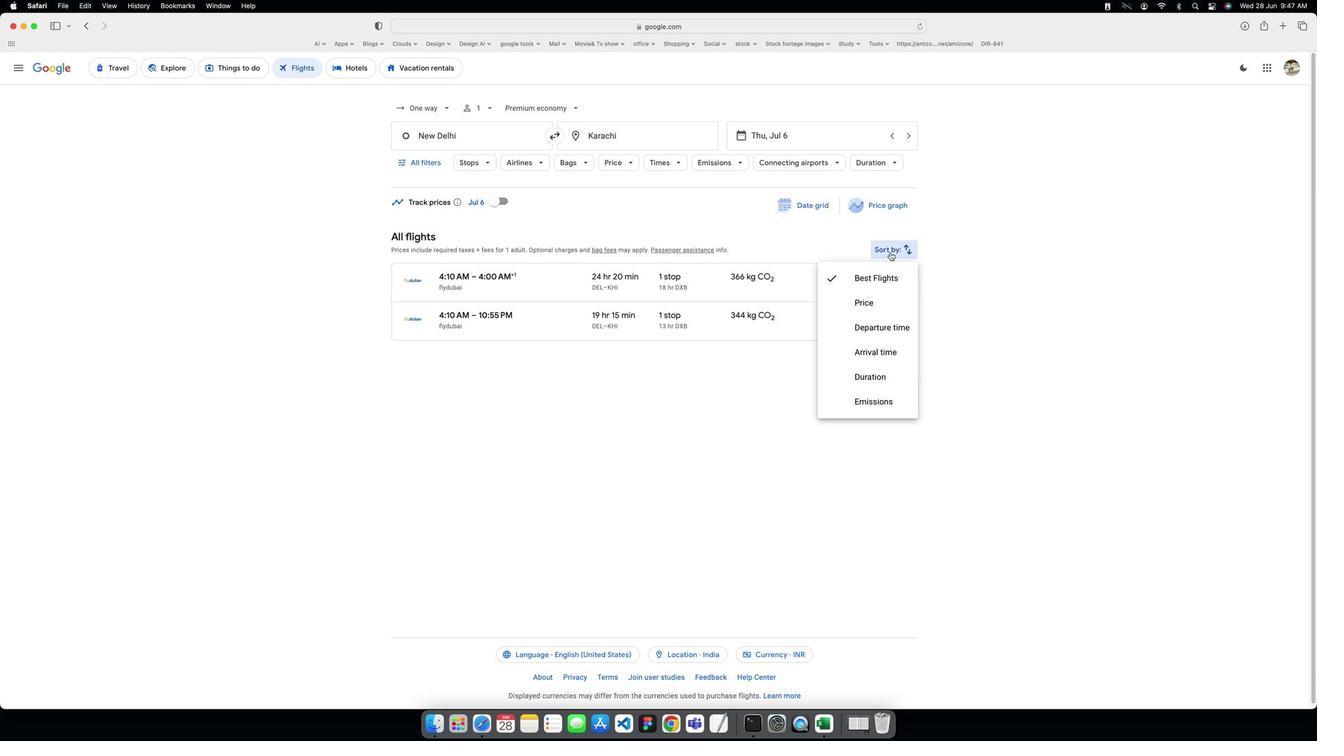 
Action: Mouse moved to (876, 387)
Screenshot: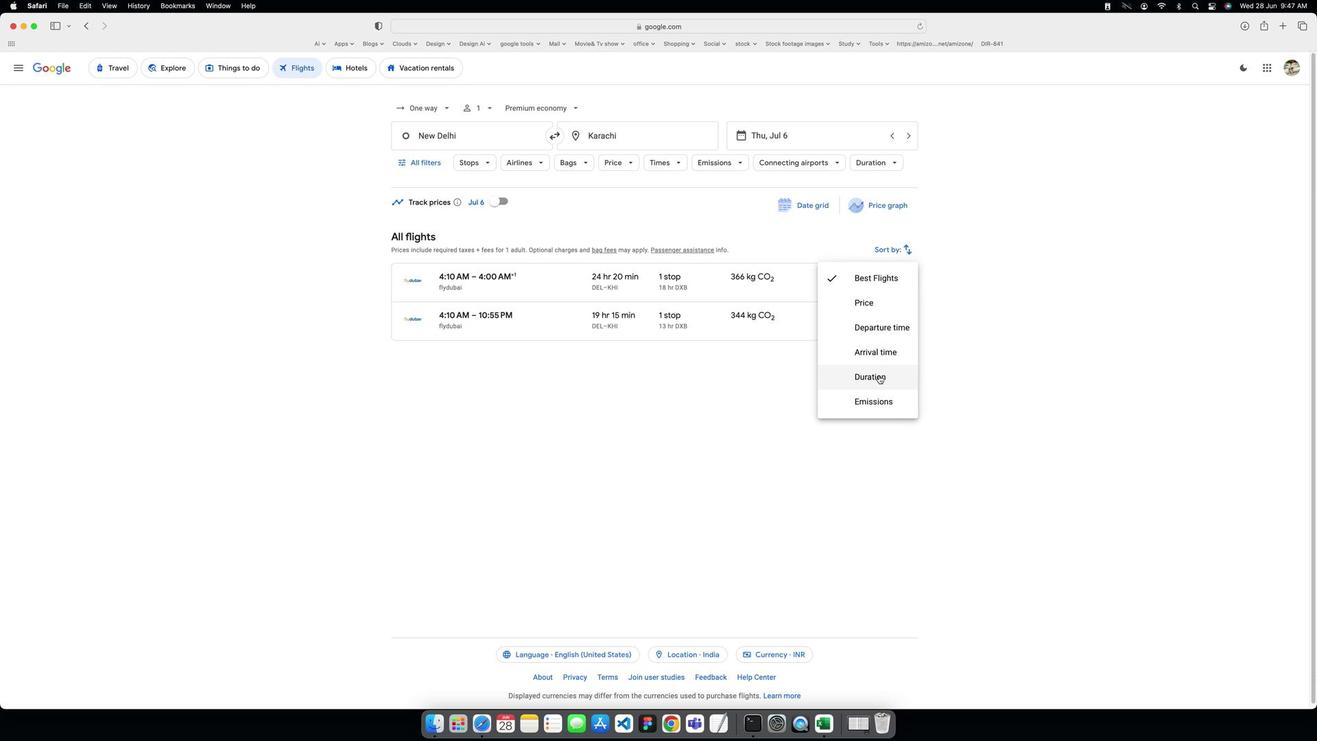 
Action: Mouse pressed left at (876, 387)
Screenshot: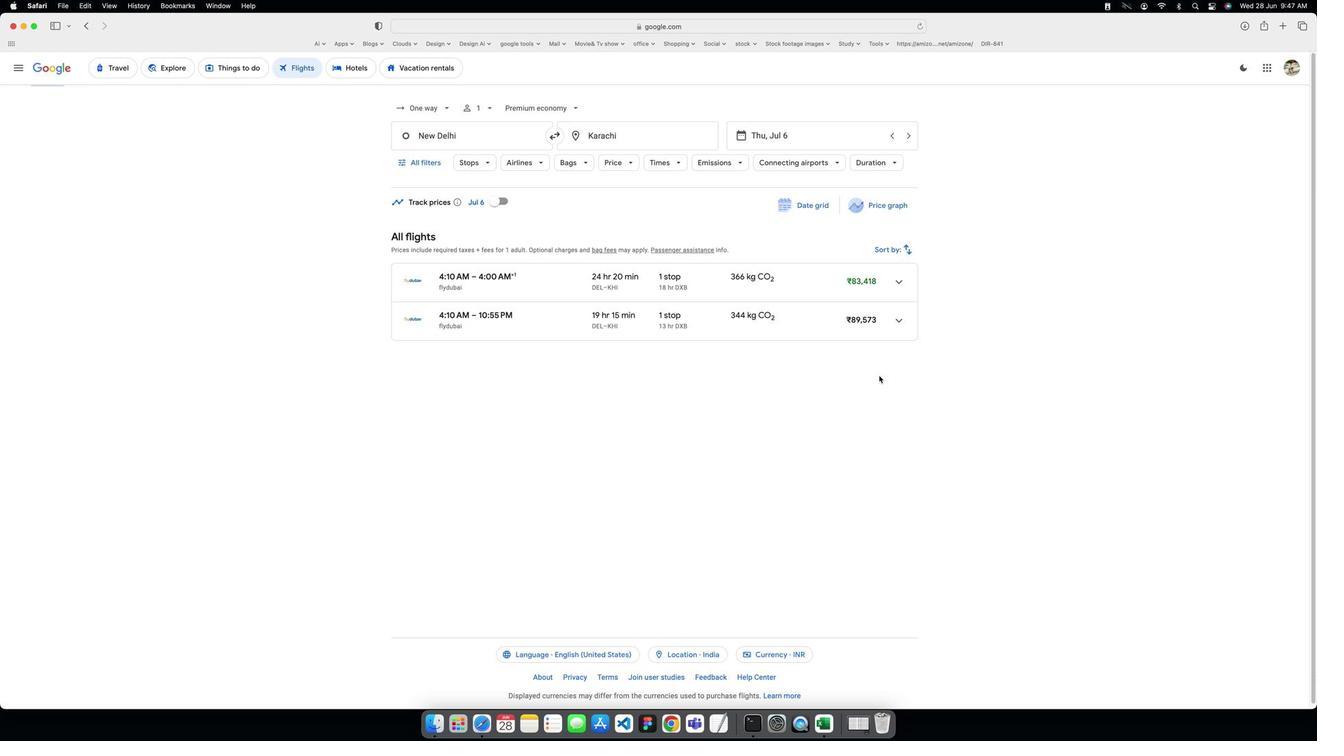 
